 Task: Reply All to email with the signature Ellie Thompson with the subject 'Job offer' from softage.1@softage.net with the message 'Could you please share your feedback on the latest proposal?'
Action: Mouse moved to (1095, 237)
Screenshot: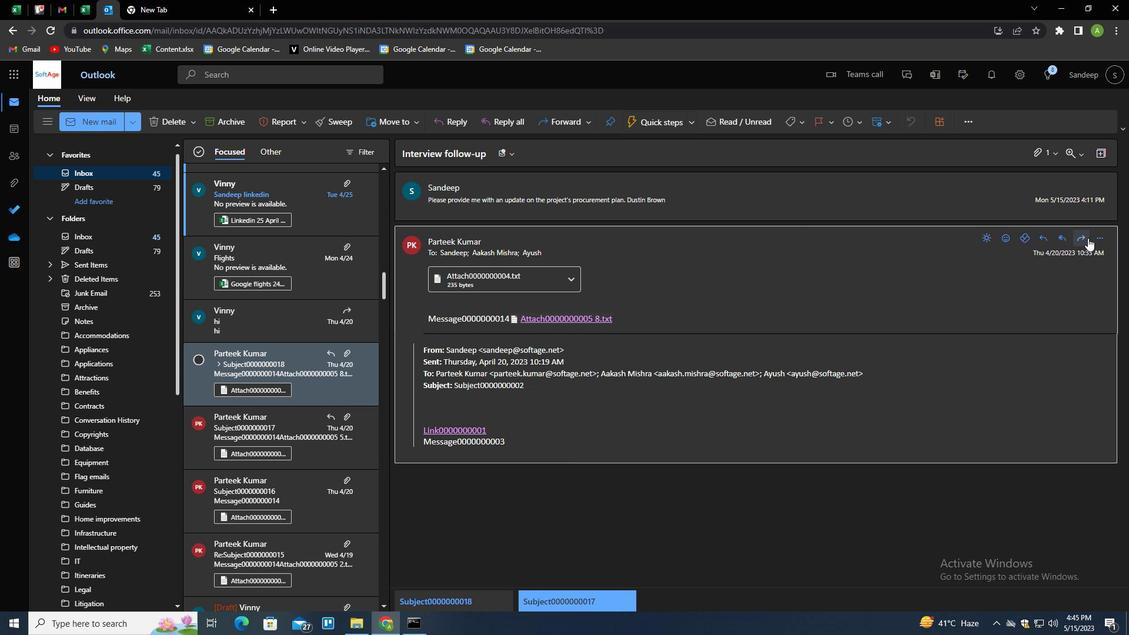 
Action: Mouse pressed left at (1095, 237)
Screenshot: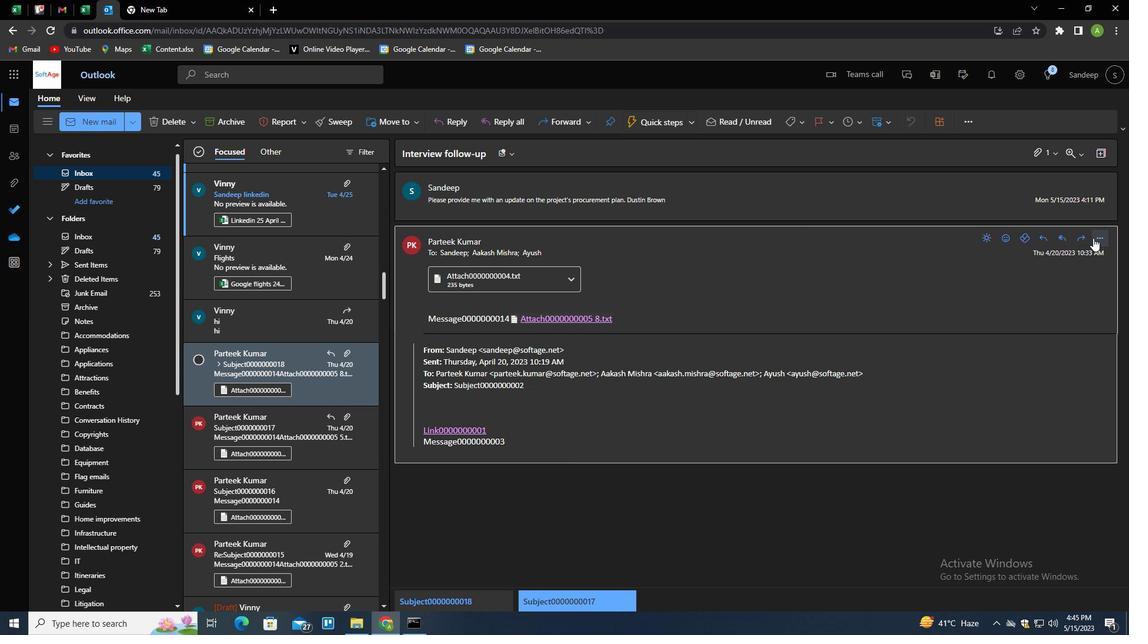 
Action: Mouse moved to (1047, 255)
Screenshot: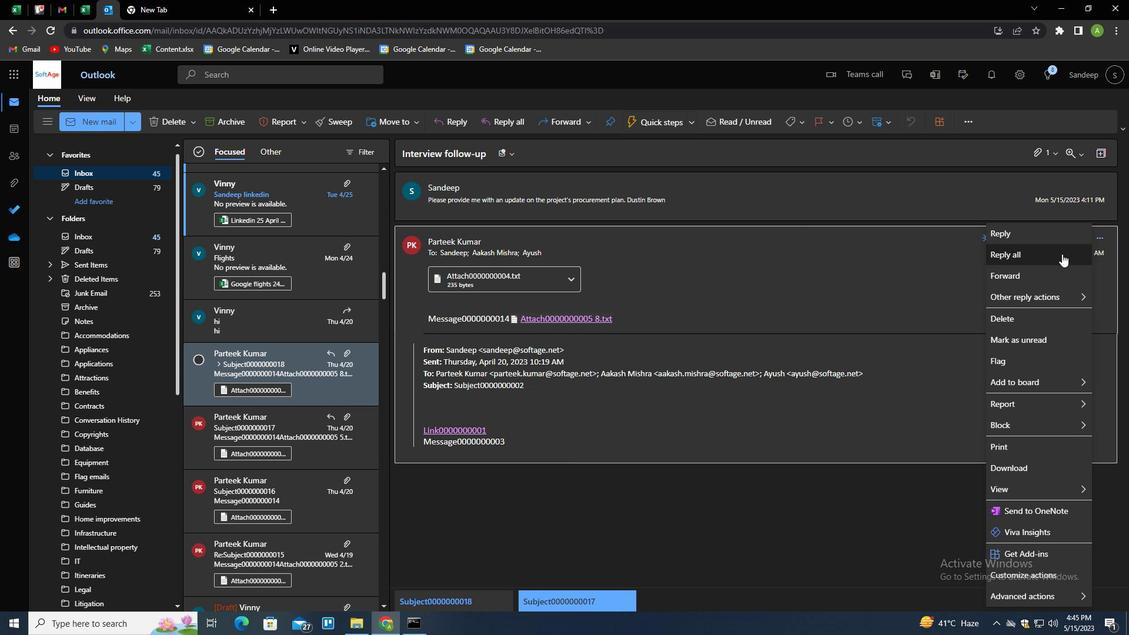 
Action: Mouse pressed left at (1047, 255)
Screenshot: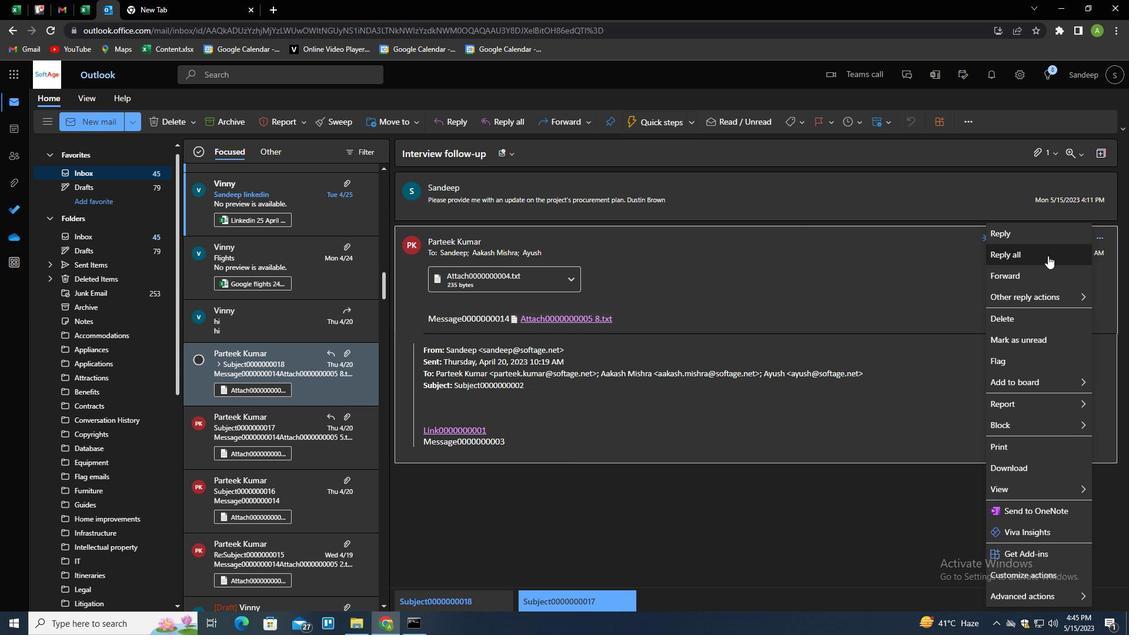 
Action: Mouse moved to (788, 124)
Screenshot: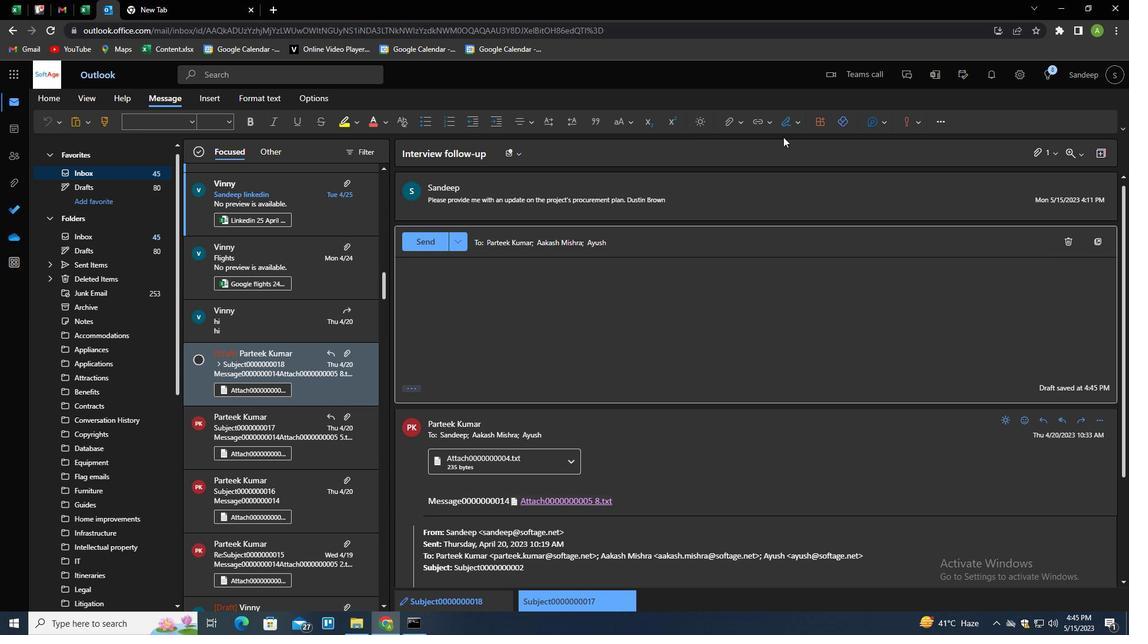 
Action: Mouse pressed left at (788, 124)
Screenshot: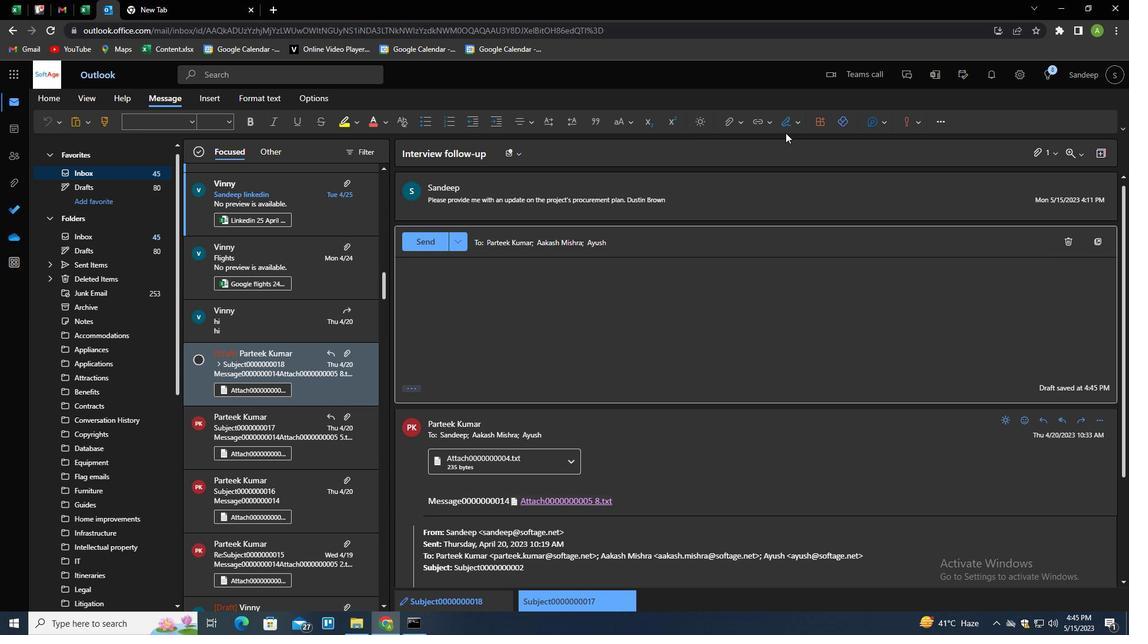 
Action: Mouse moved to (779, 169)
Screenshot: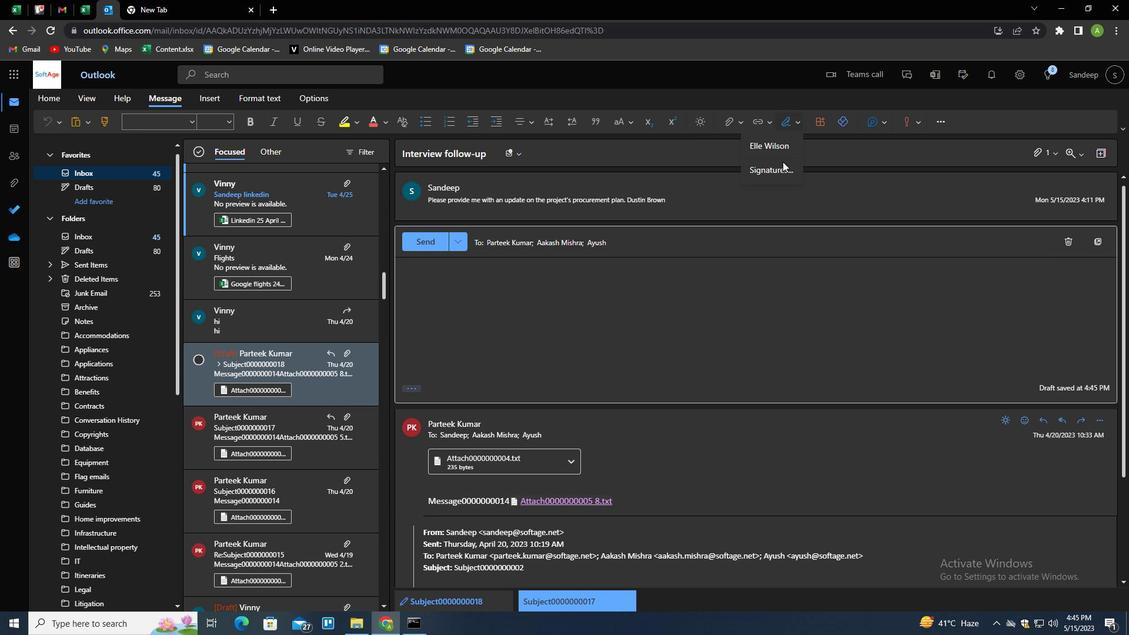 
Action: Mouse pressed left at (779, 169)
Screenshot: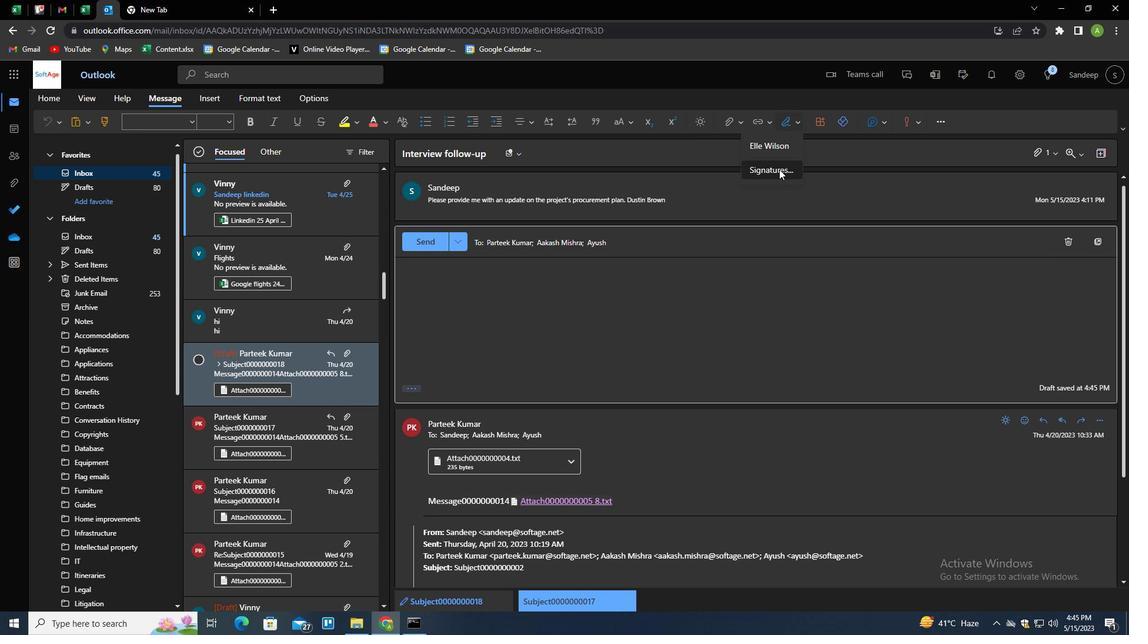 
Action: Mouse moved to (790, 213)
Screenshot: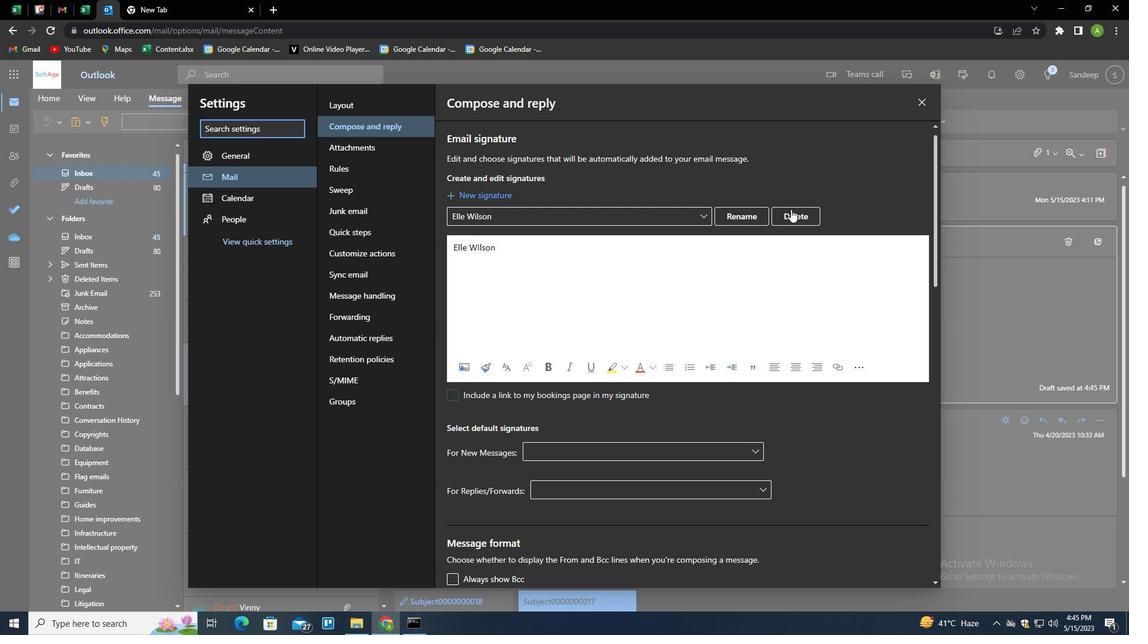 
Action: Mouse pressed left at (790, 213)
Screenshot: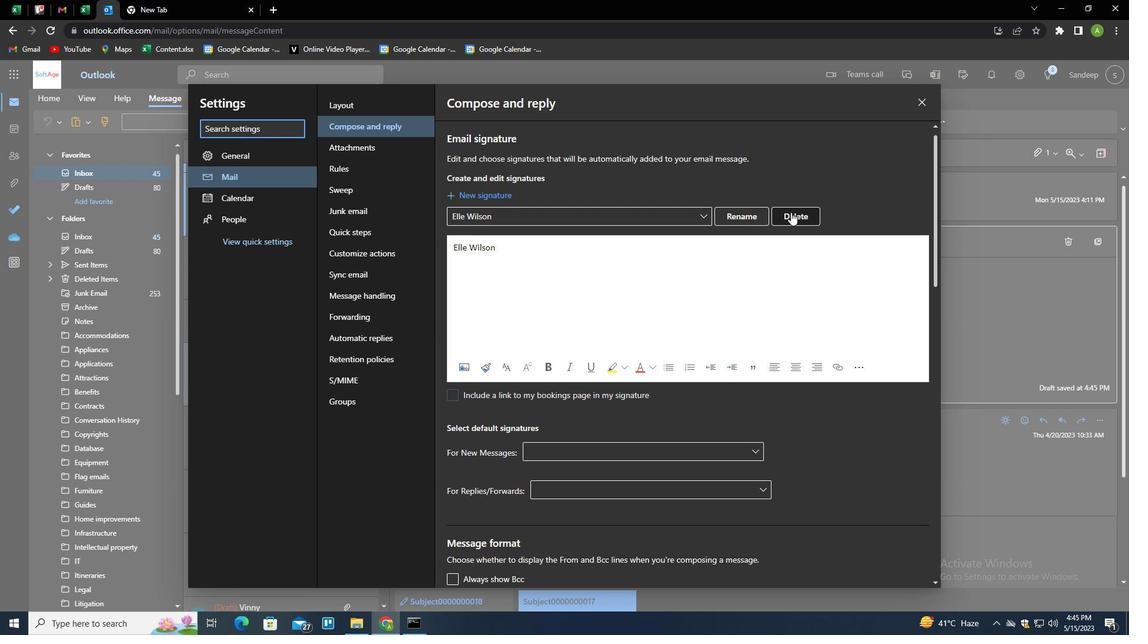 
Action: Mouse moved to (779, 214)
Screenshot: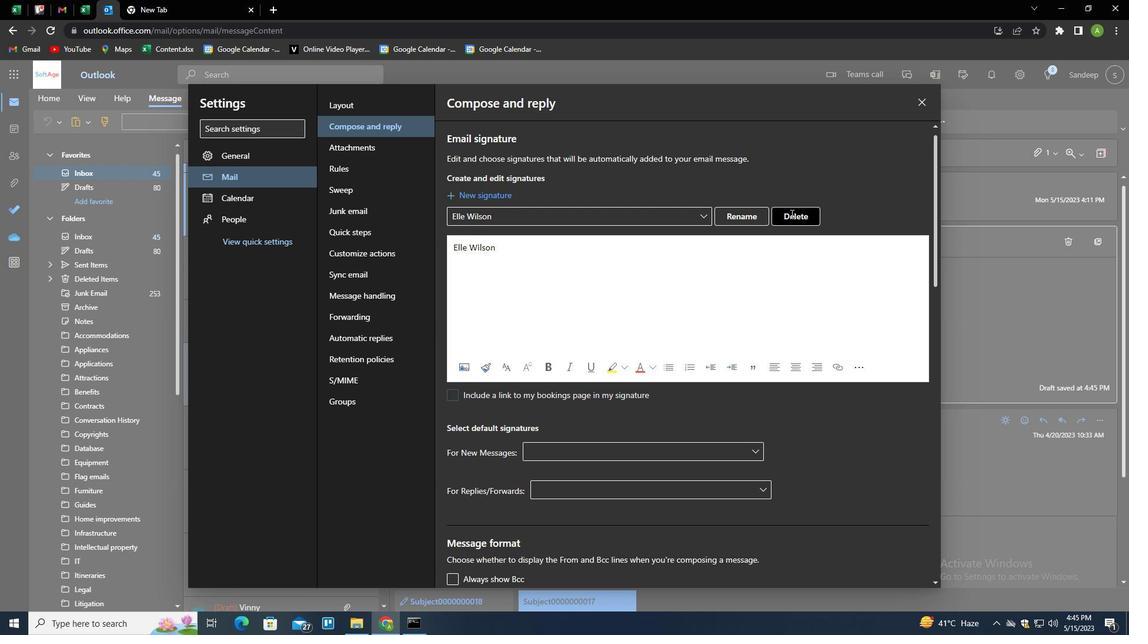 
Action: Mouse pressed left at (779, 214)
Screenshot: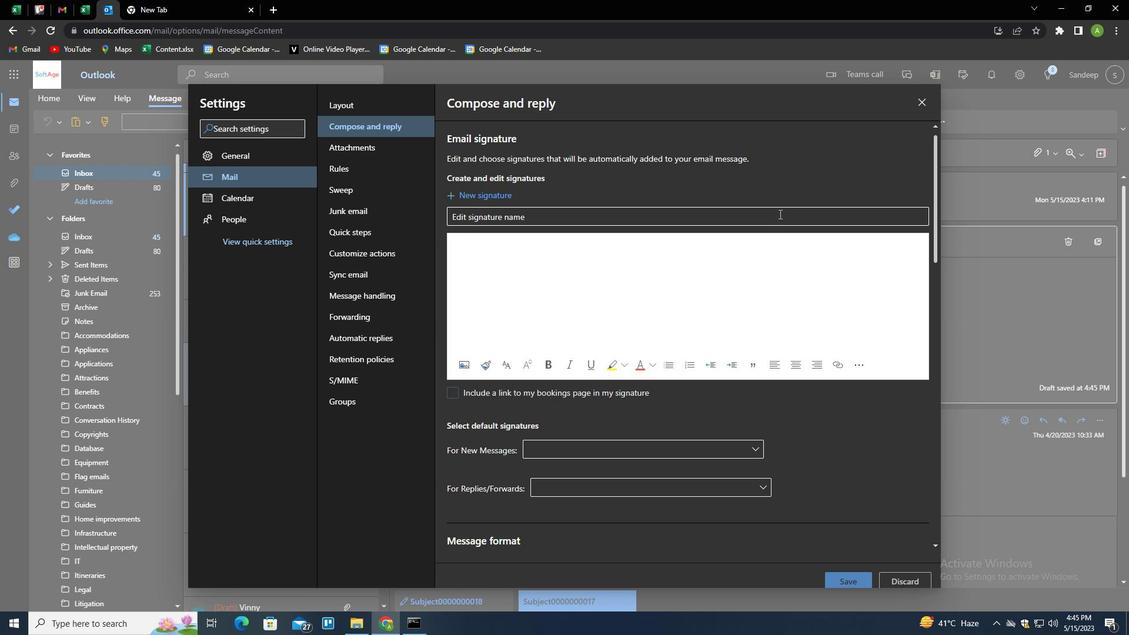 
Action: Key pressed <Key.shift>ELLIE<Key.space><Key.shift>TH<Key.backspace>HOMPSON<Key.tab><Key.shift>ELLIE<Key.space><Key.shift>THOMPSON
Screenshot: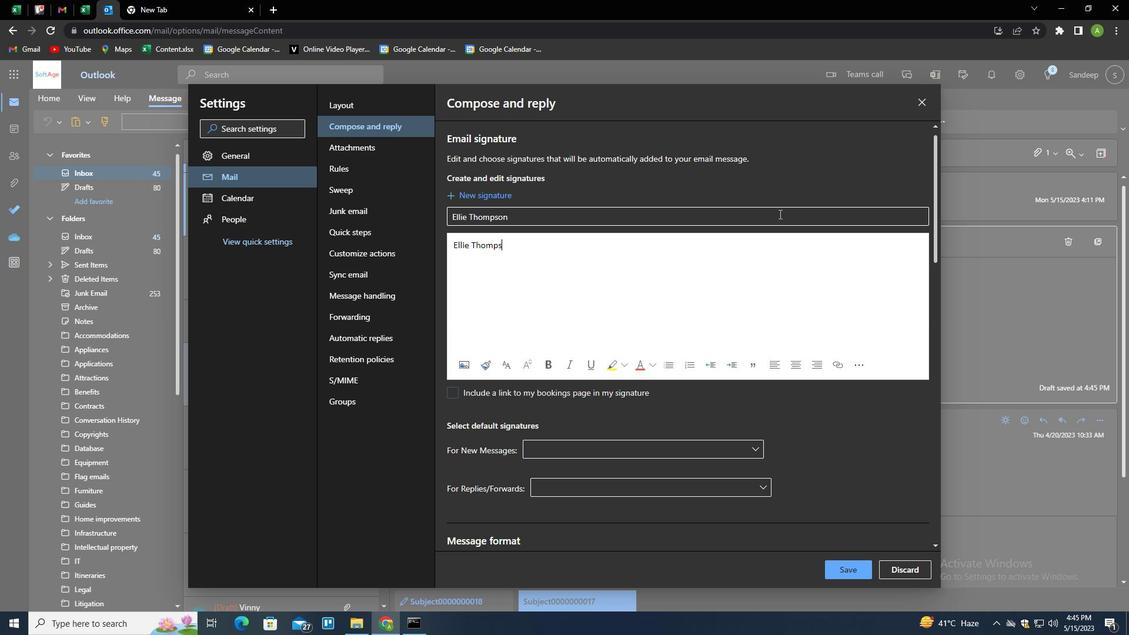 
Action: Mouse moved to (840, 569)
Screenshot: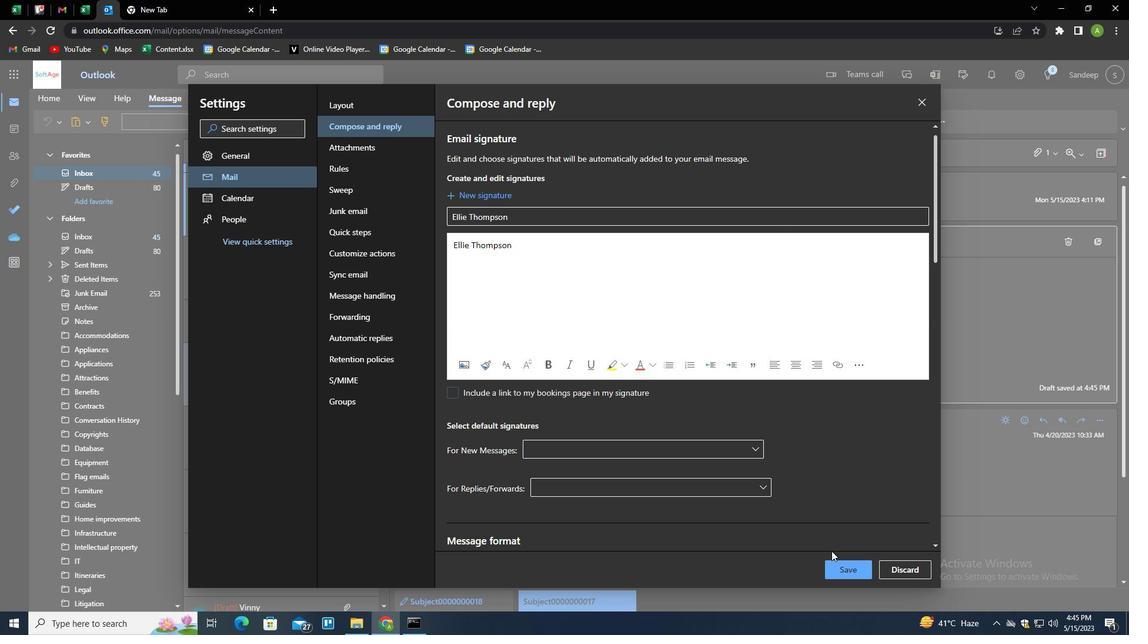 
Action: Mouse pressed left at (840, 569)
Screenshot: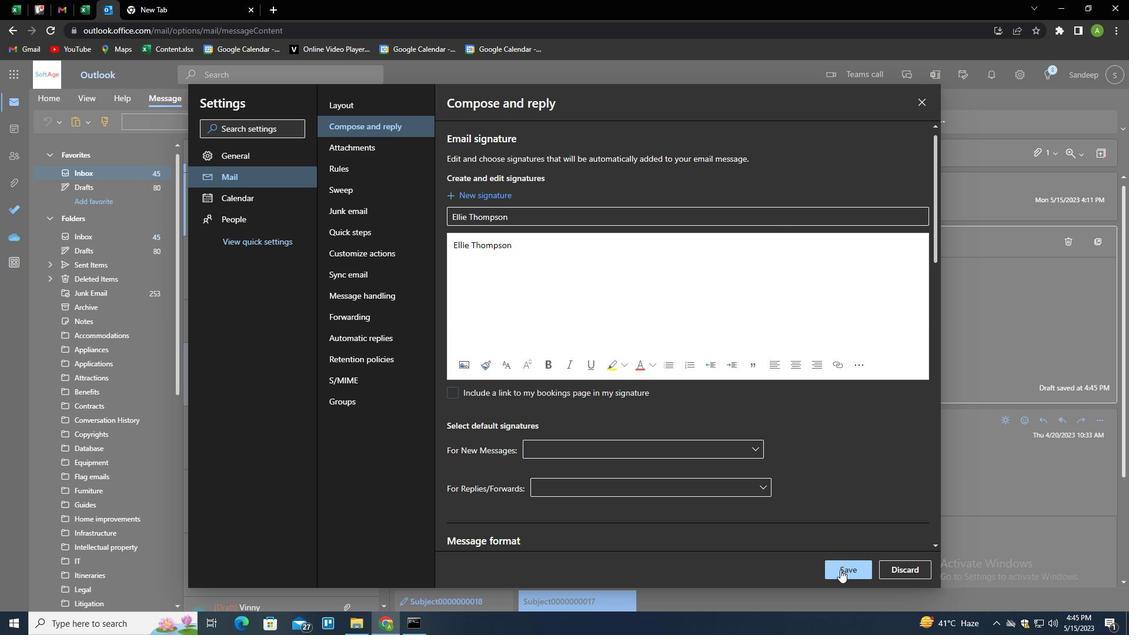 
Action: Mouse moved to (1042, 323)
Screenshot: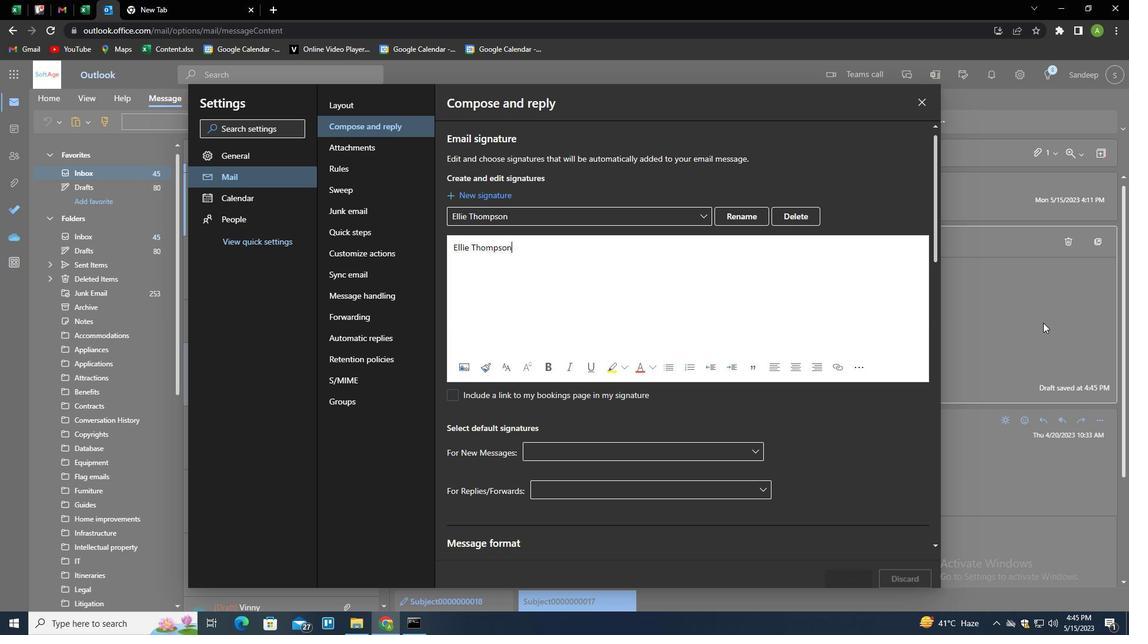 
Action: Mouse pressed left at (1042, 323)
Screenshot: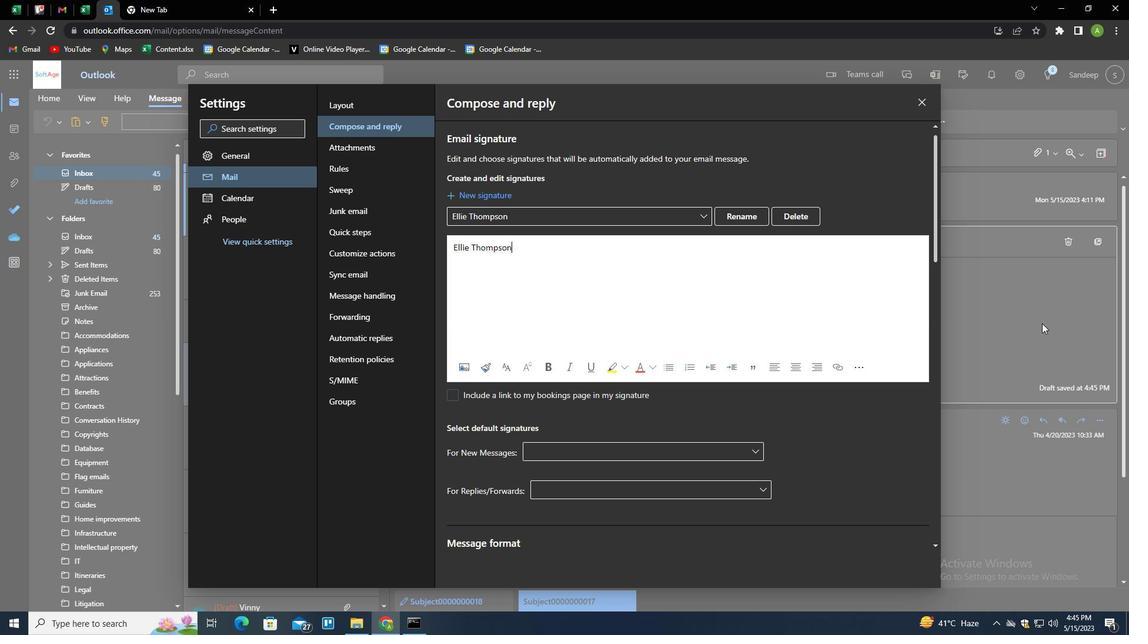 
Action: Mouse moved to (793, 121)
Screenshot: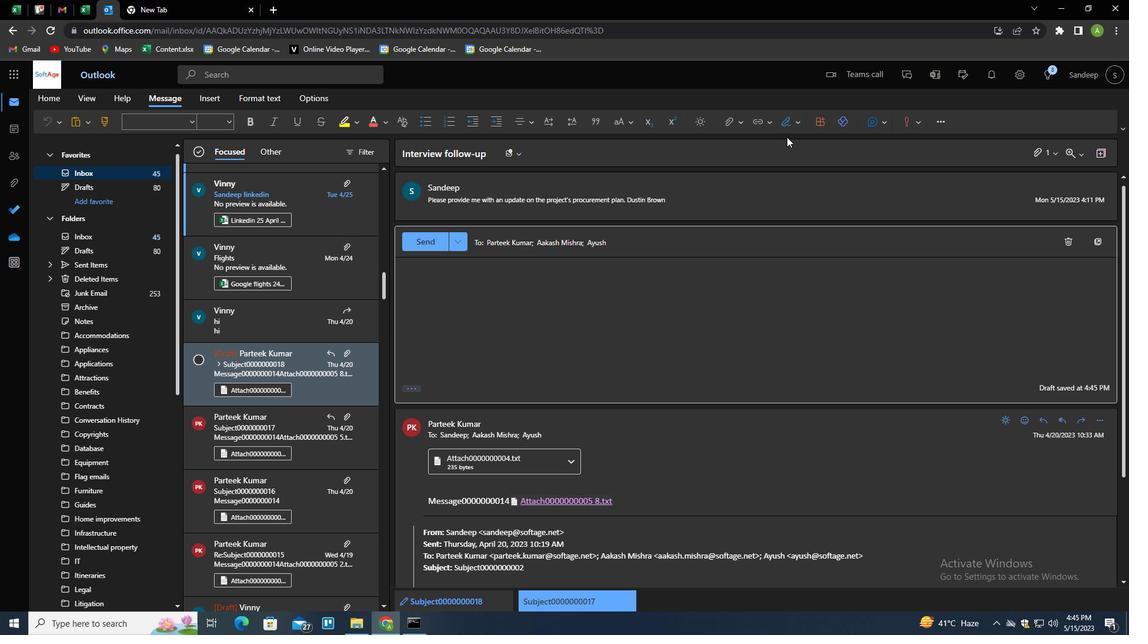 
Action: Mouse pressed left at (793, 121)
Screenshot: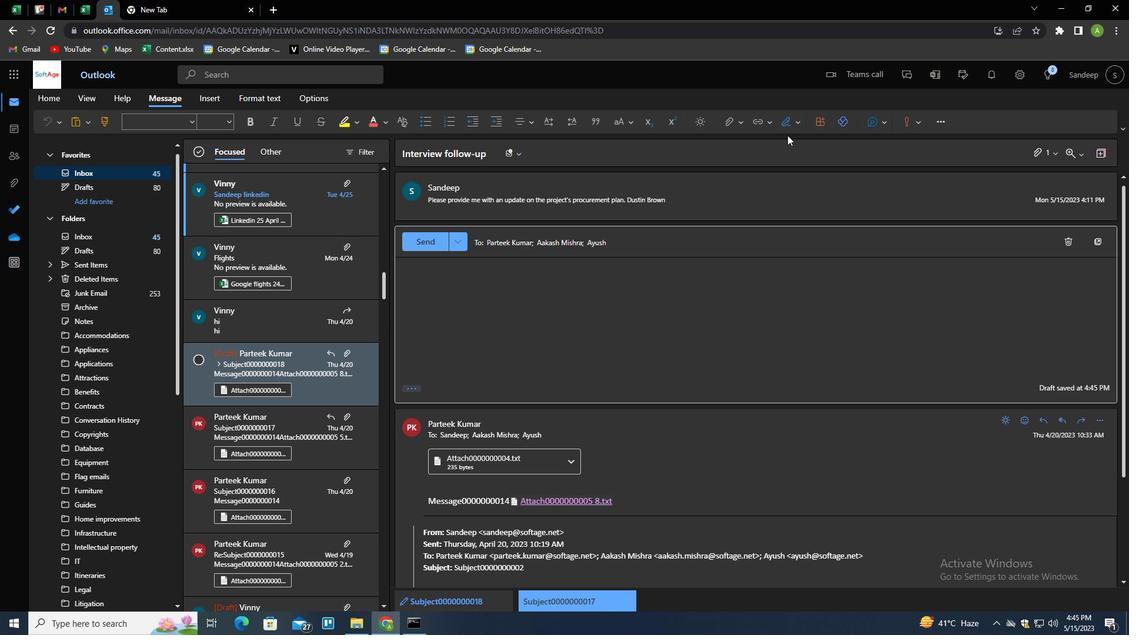 
Action: Mouse moved to (785, 144)
Screenshot: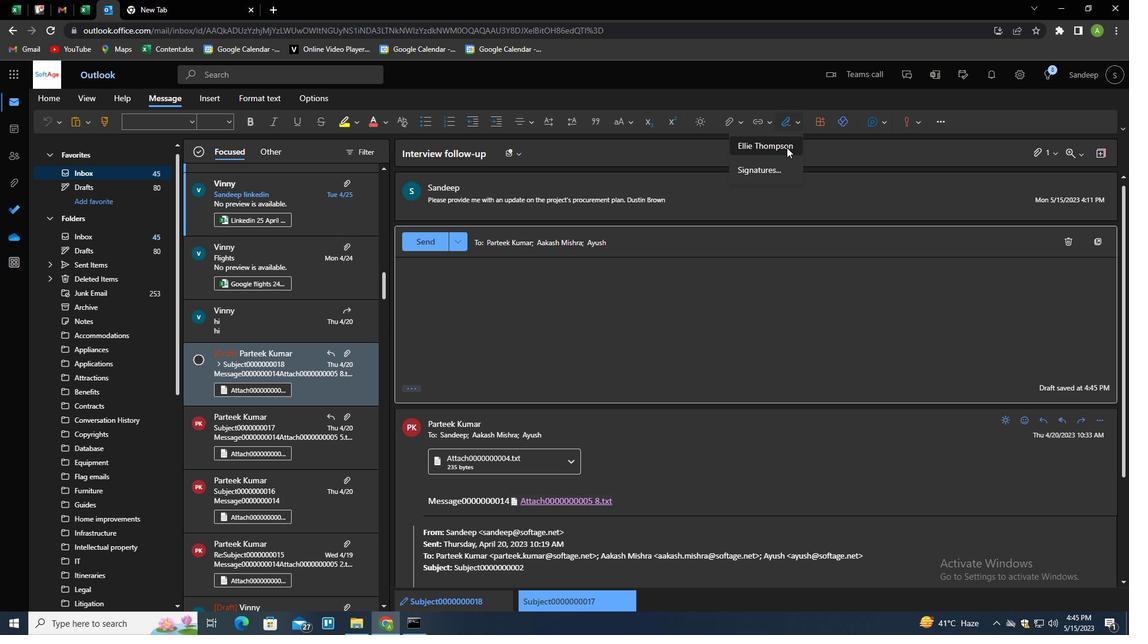 
Action: Mouse pressed left at (785, 144)
Screenshot: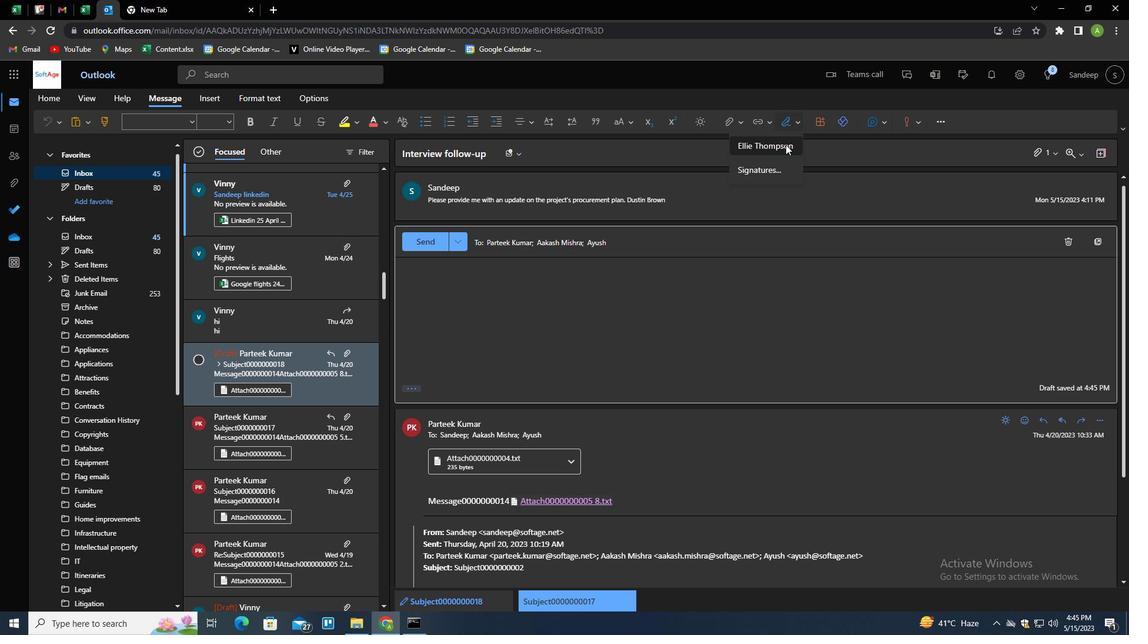 
Action: Mouse moved to (414, 388)
Screenshot: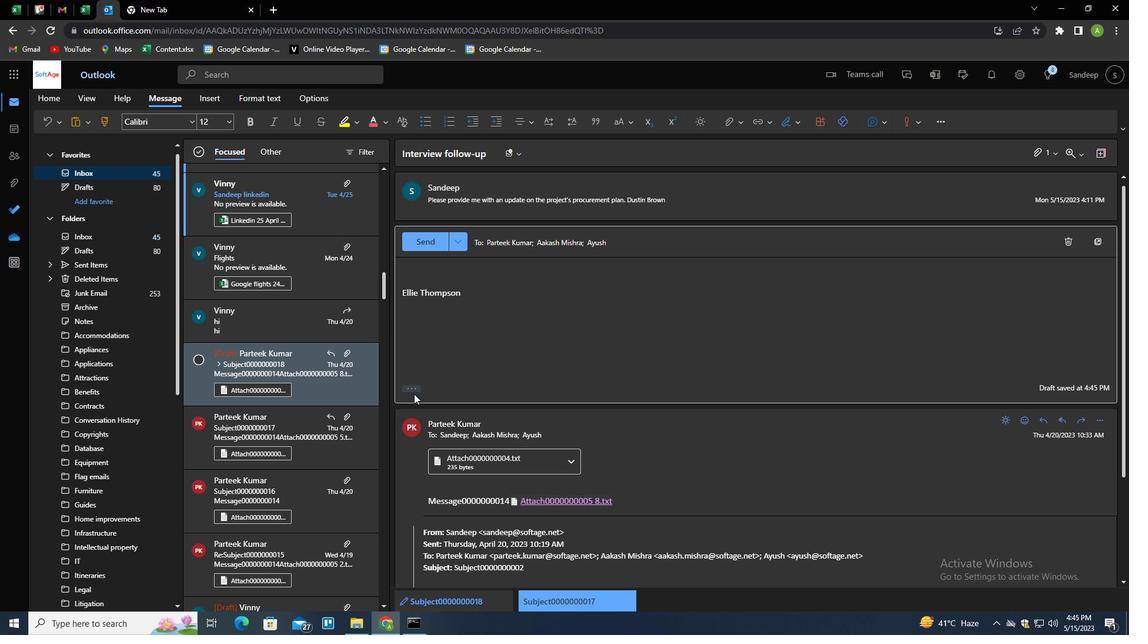 
Action: Mouse pressed left at (414, 388)
Screenshot: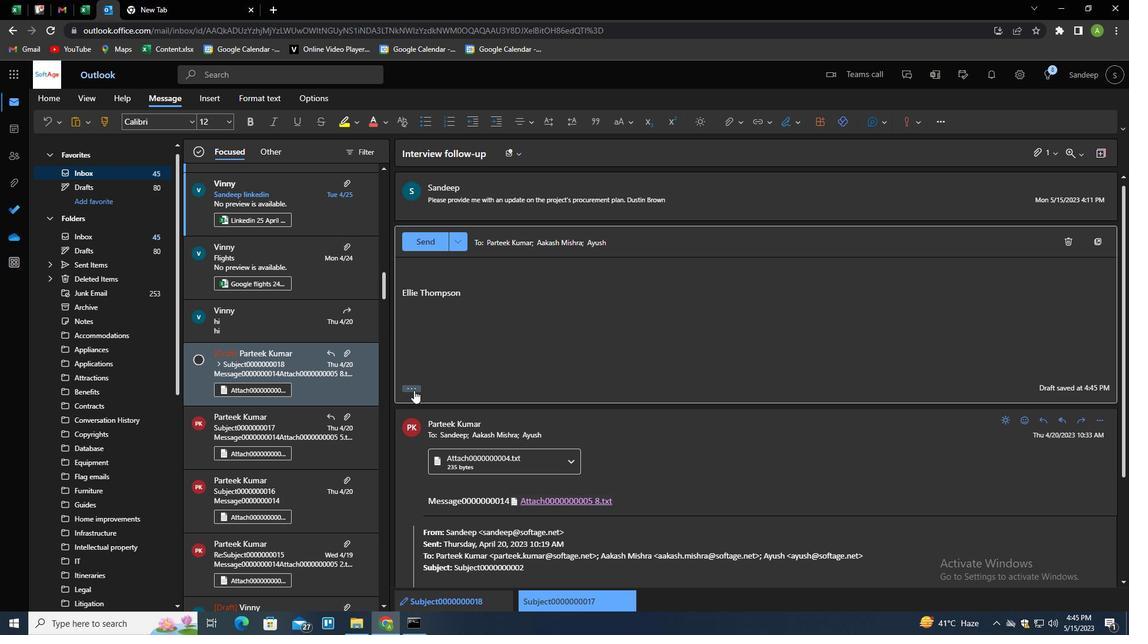 
Action: Mouse moved to (434, 183)
Screenshot: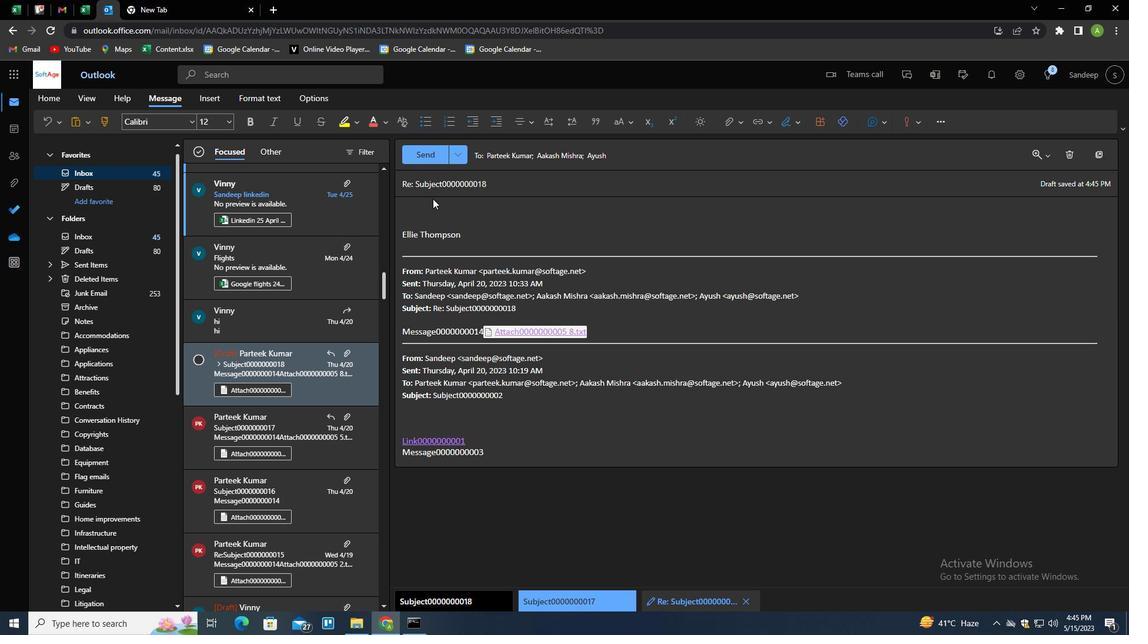 
Action: Mouse pressed left at (434, 183)
Screenshot: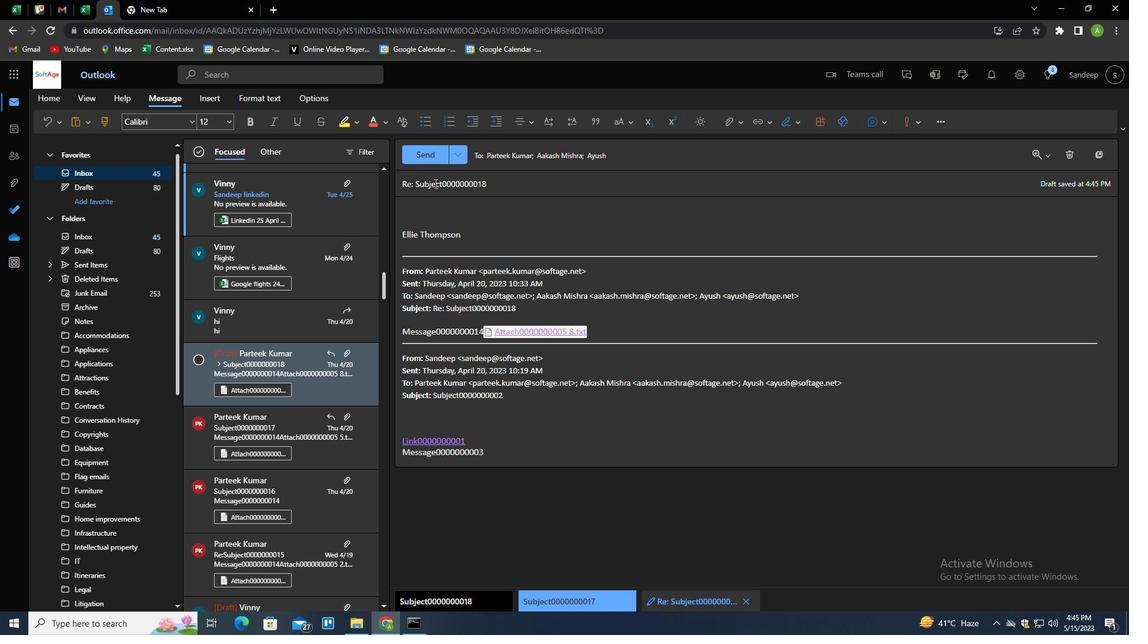 
Action: Mouse pressed left at (434, 183)
Screenshot: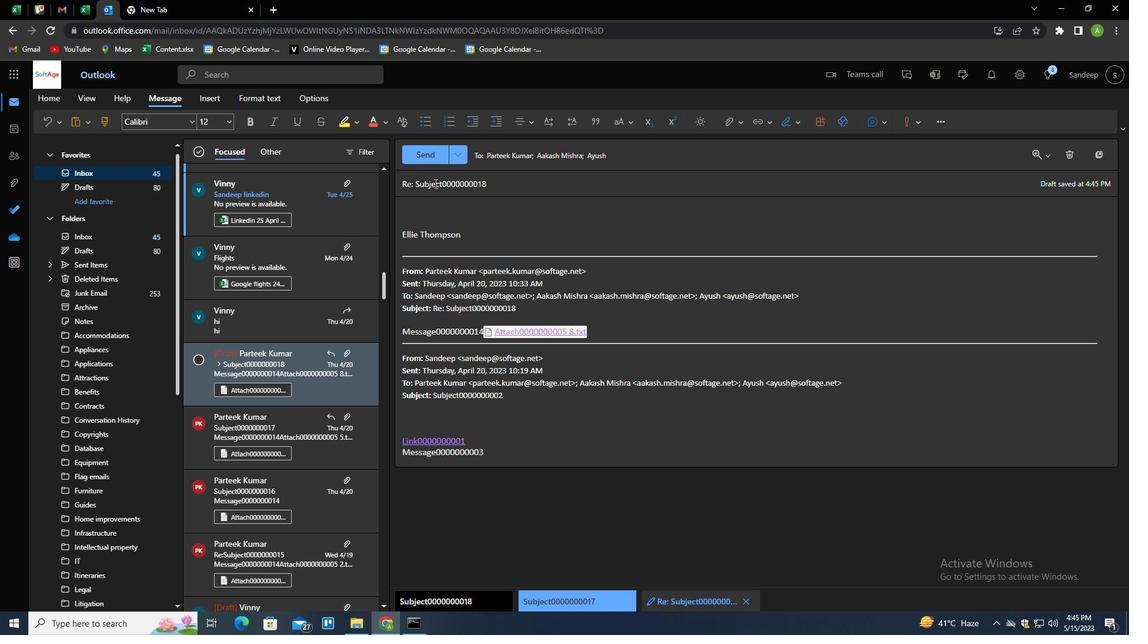 
Action: Mouse pressed left at (434, 183)
Screenshot: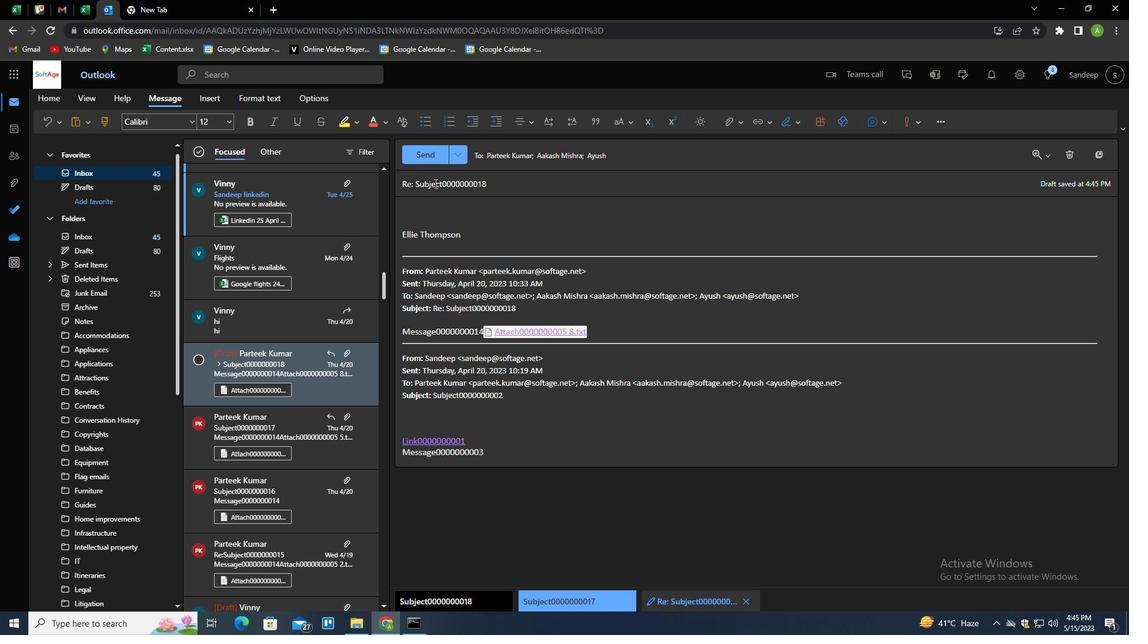 
Action: Key pressed <Key.shift>JON<Key.space><Key.shift>OFFER<Key.tab><Key.shift>COULD<Key.space>YOU<Key.space>PLEASE<Key.space>SHRR<Key.backspace><Key.backspace>ARE<Key.space>YOUR<Key.space>FEEDBACK<Key.space>ON<Key.space>THE<Key.space>LASTEST<Key.space>P<Key.backspace><Key.backspace><Key.backspace><Key.backspace><Key.backspace><Key.backspace><Key.backspace>TEST<Key.space>PROPOSAL<Key.shift><Key.shift><Key.shift><Key.shift><Key.shift><Key.shift><Key.shift><Key.shift><Key.shift><Key.shift><Key.shift><Key.shift><Key.shift><Key.shift><Key.shift><Key.shift><Key.shift><Key.shift><Key.shift><Key.shift><Key.shift><Key.shift><Key.shift><Key.shift><Key.shift><Key.shift><Key.shift>?
Screenshot: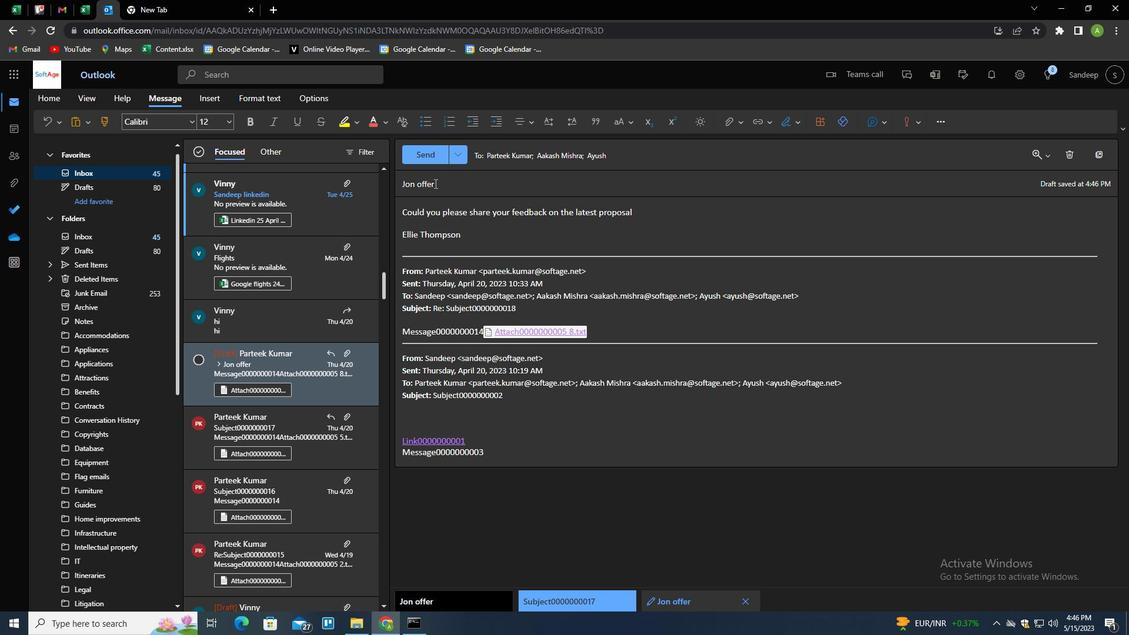 
Action: Mouse moved to (414, 157)
Screenshot: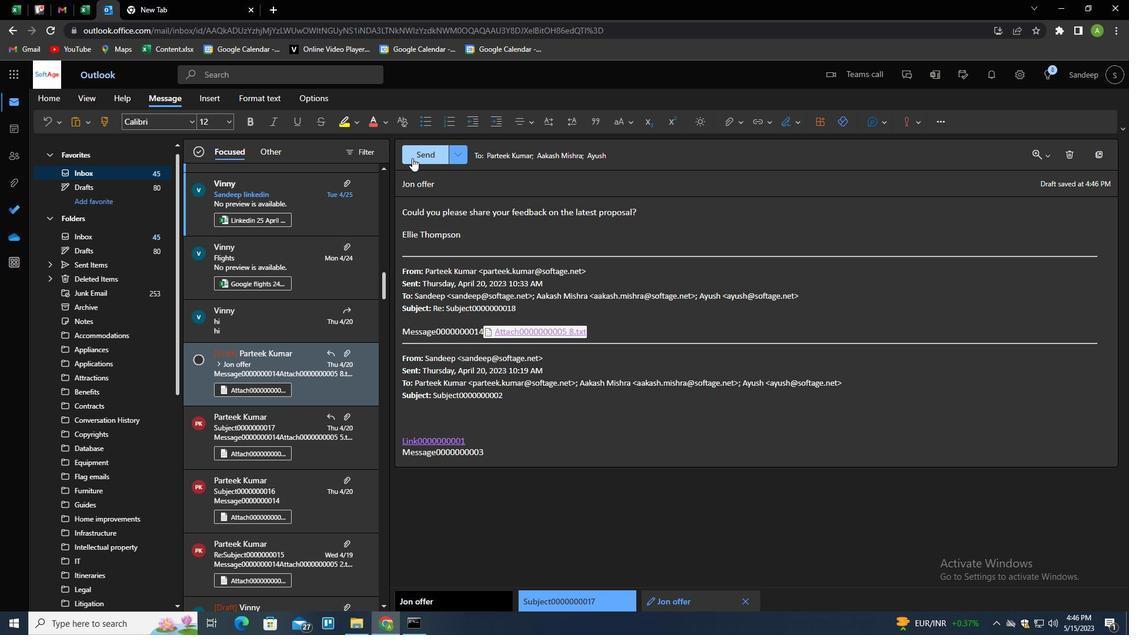 
Action: Mouse pressed left at (414, 157)
Screenshot: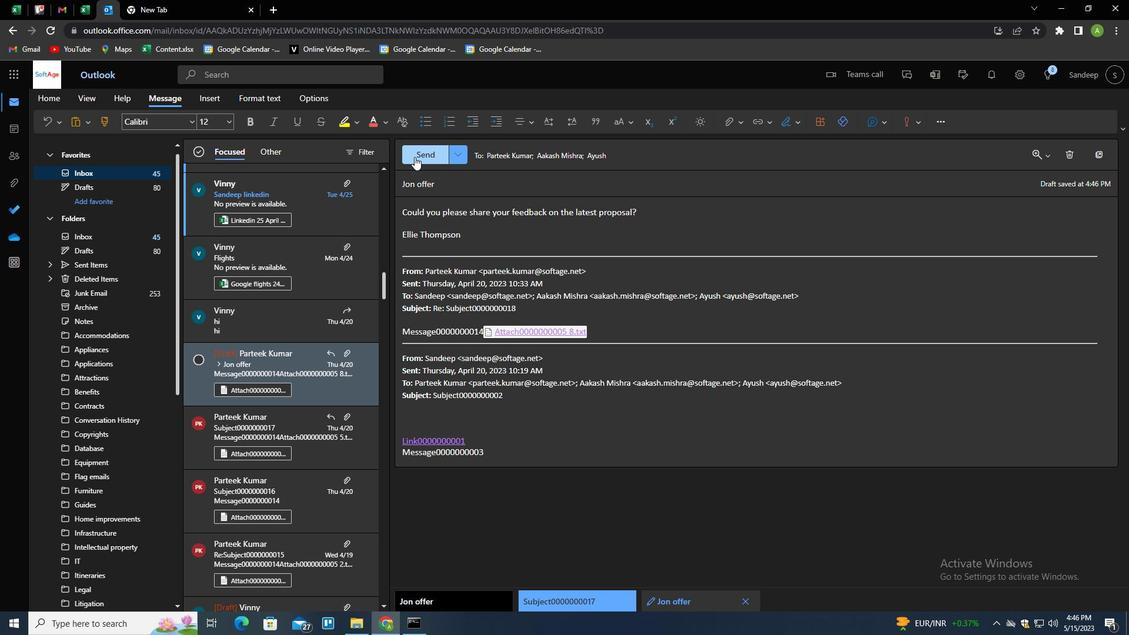 
Action: Mouse moved to (606, 306)
Screenshot: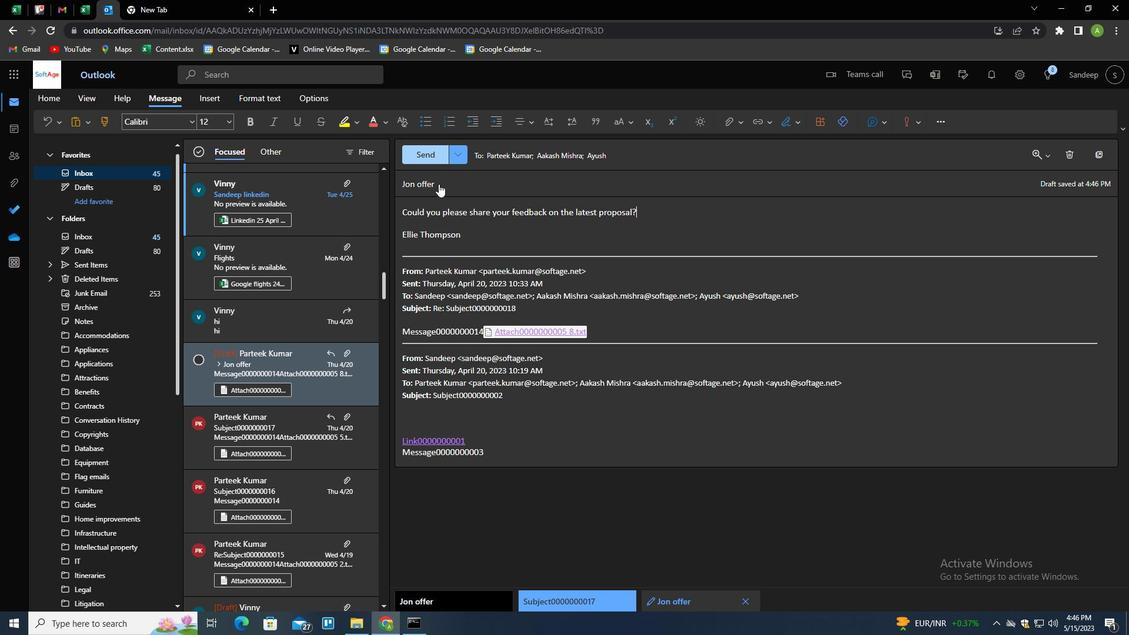 
